 Task: Set the location as "Outbound phone call".
Action: Mouse moved to (511, 207)
Screenshot: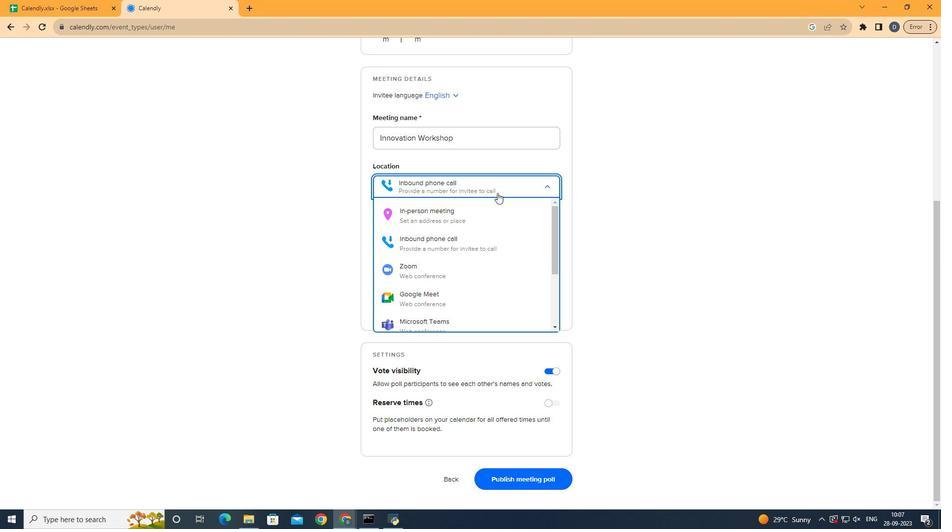 
Action: Mouse pressed left at (511, 207)
Screenshot: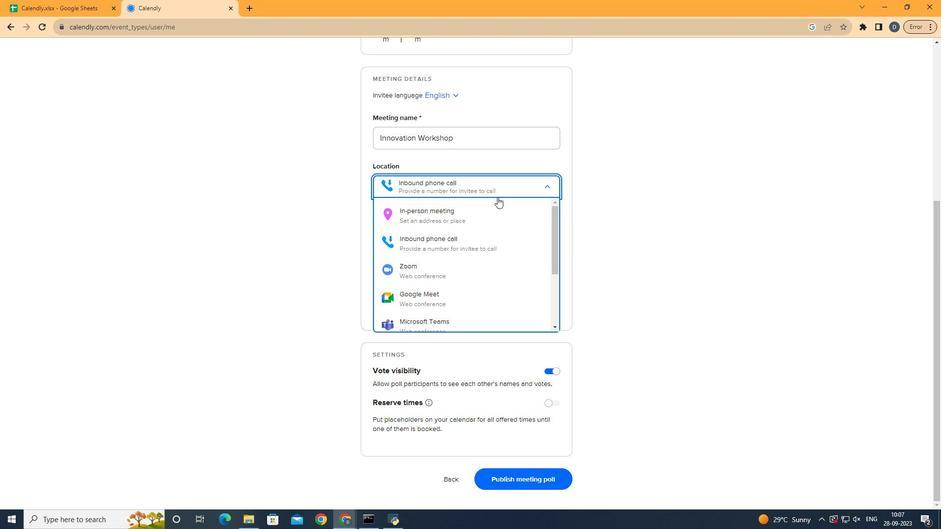 
Action: Mouse moved to (496, 273)
Screenshot: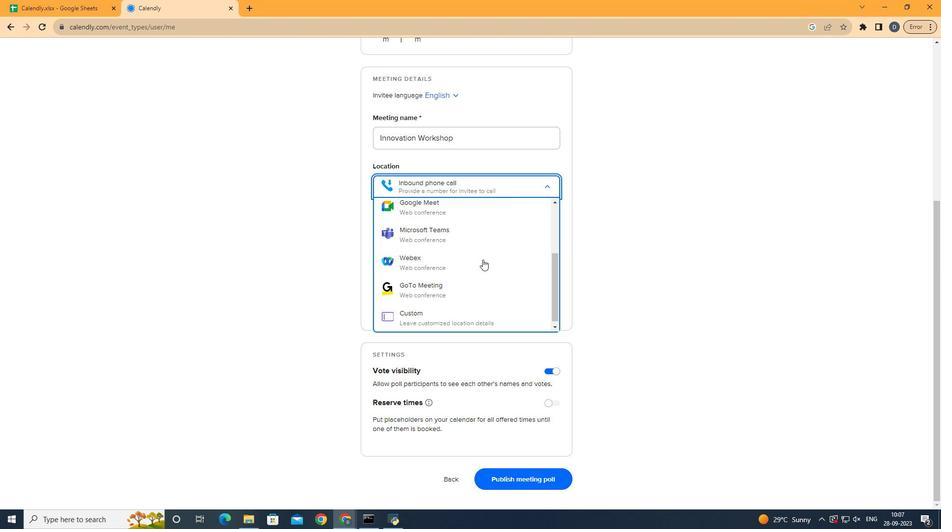 
Action: Mouse scrolled (496, 273) with delta (0, 0)
Screenshot: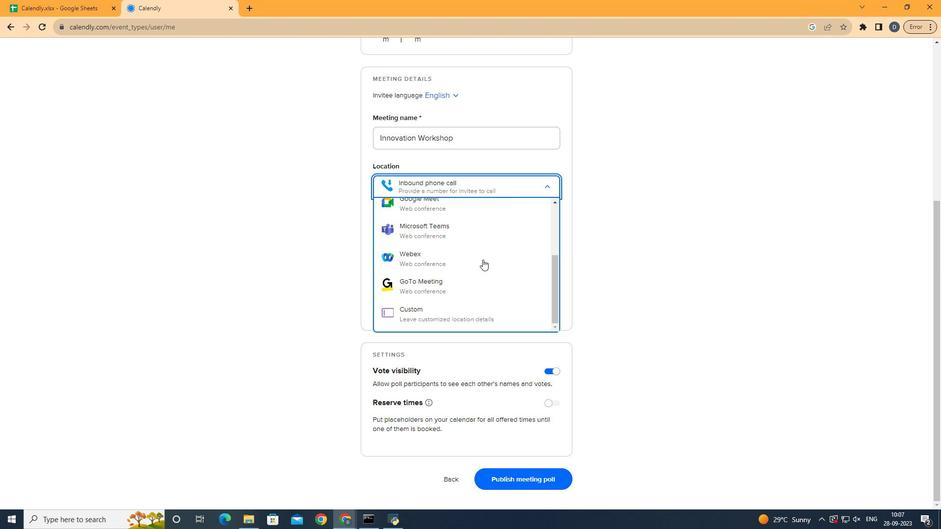 
Action: Mouse scrolled (496, 273) with delta (0, 0)
Screenshot: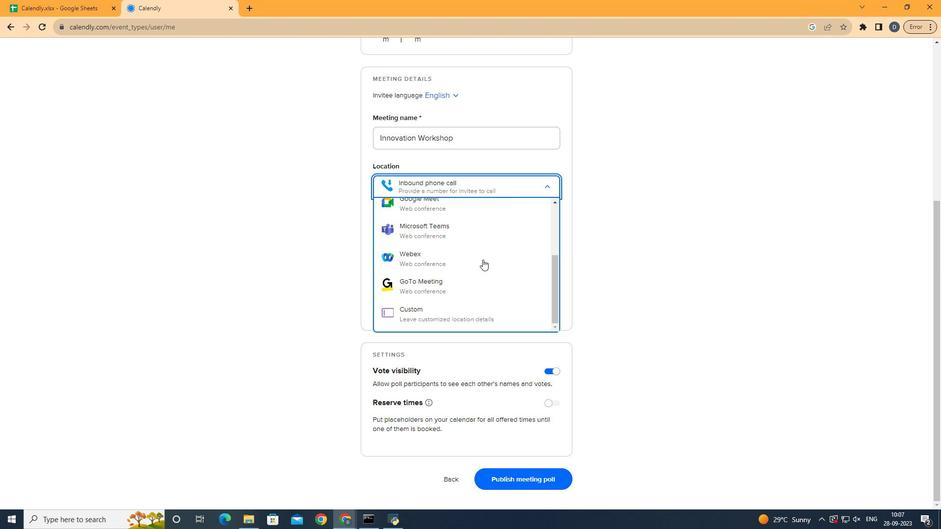 
Action: Mouse scrolled (496, 273) with delta (0, 0)
Screenshot: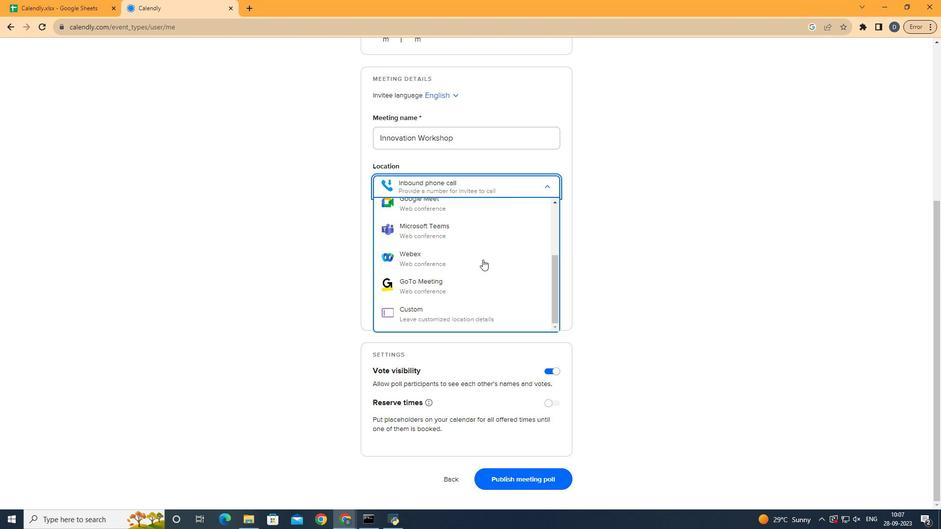 
Action: Mouse scrolled (496, 273) with delta (0, 0)
Screenshot: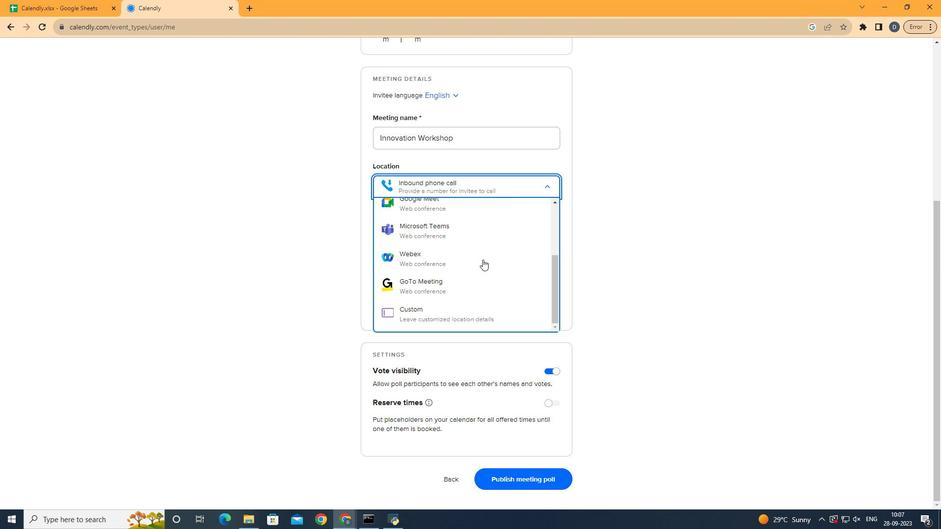 
Action: Mouse moved to (462, 330)
Screenshot: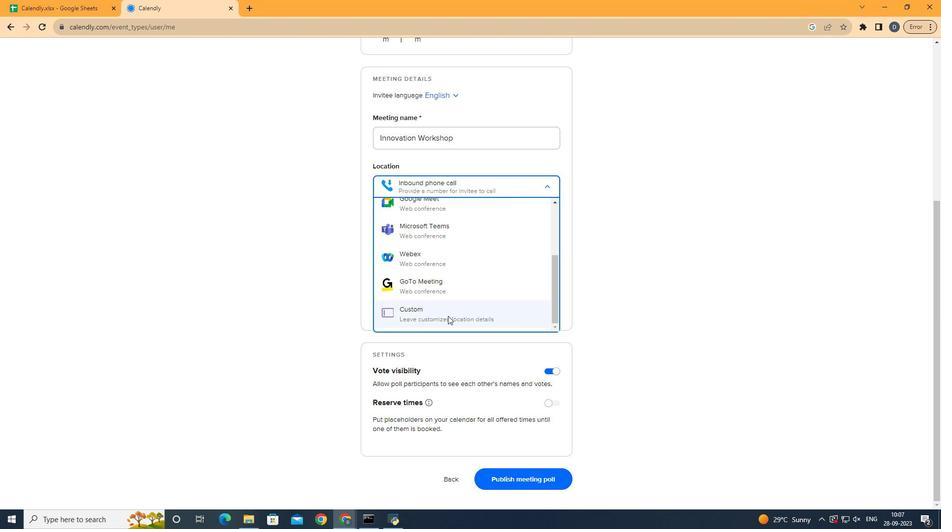 
Action: Mouse pressed left at (462, 330)
Screenshot: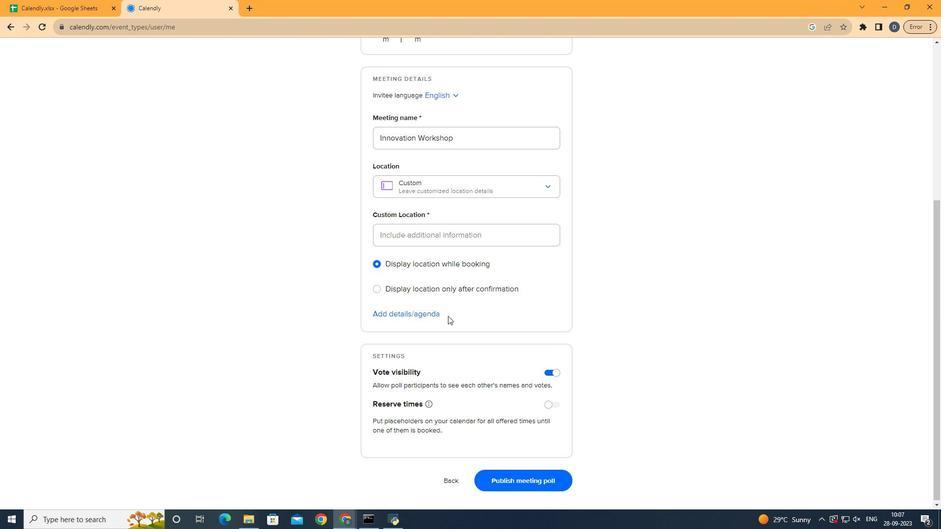 
Action: Mouse moved to (458, 280)
Screenshot: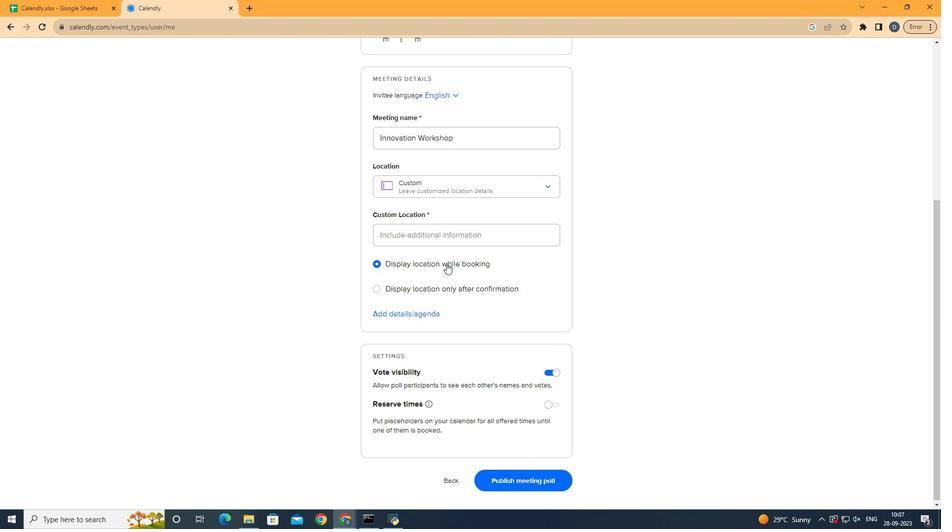 
Action: Mouse pressed left at (458, 280)
Screenshot: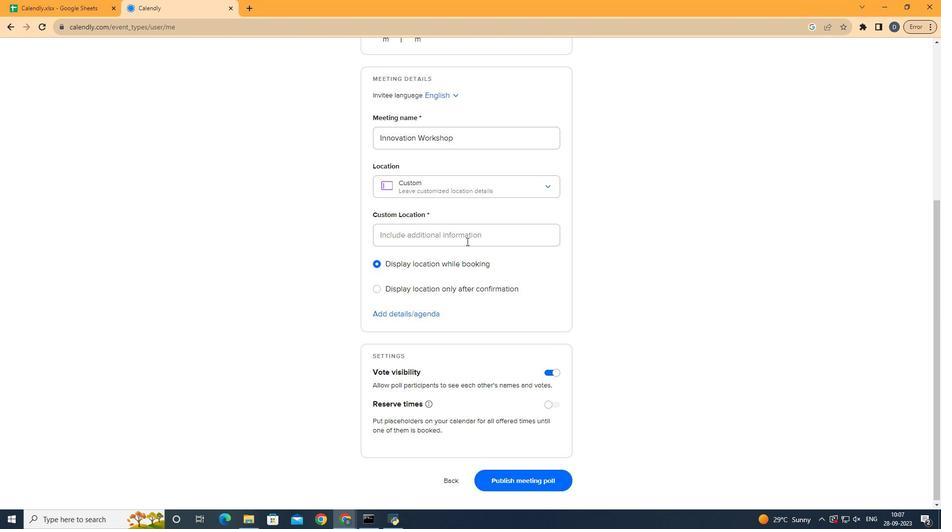 
Action: Mouse moved to (494, 239)
Screenshot: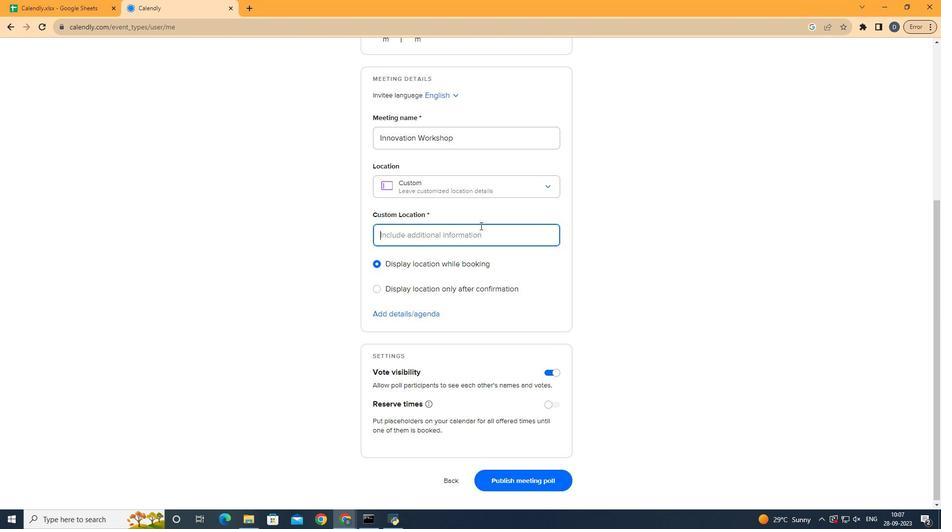 
Action: Mouse pressed left at (494, 239)
Screenshot: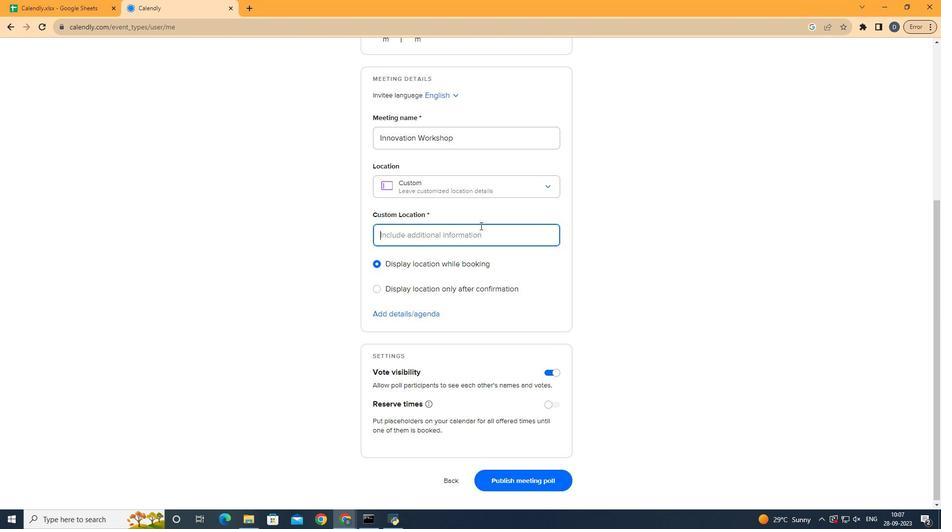 
Action: Key pressed <Key.shift>Outbons<Key.space><Key.shift>=<Key.backspace><Key.backspace><Key.space><Key.backspace><Key.backspace>d<Key.space><Key.backspace><Key.backspace><Key.backspace><Key.backspace>ound<Key.space><Key.shift>P<Key.backspace>phone<Key.space>call
Screenshot: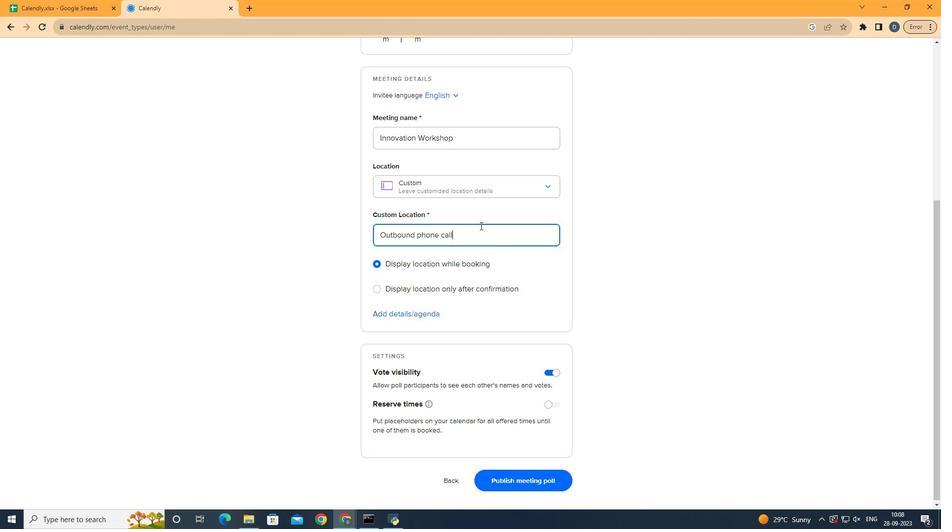 
Action: Mouse moved to (657, 273)
Screenshot: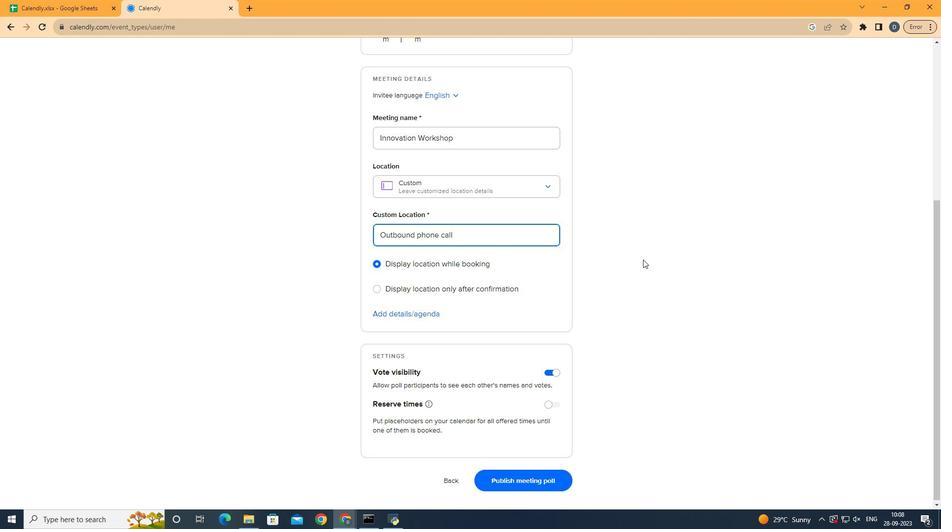 
Action: Mouse pressed left at (657, 273)
Screenshot: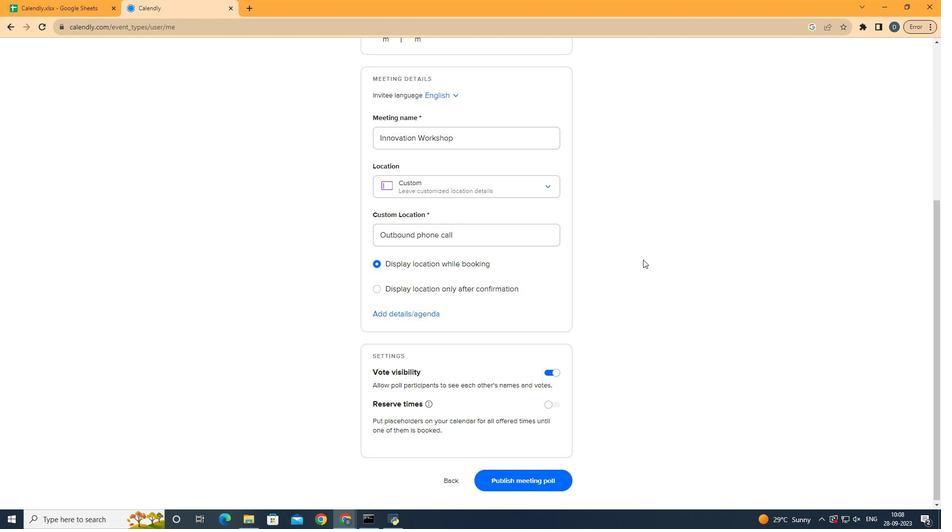 
